 Task: Use Comedy Drum Fill Effect in this video Movie B.mp4
Action: Mouse moved to (148, 83)
Screenshot: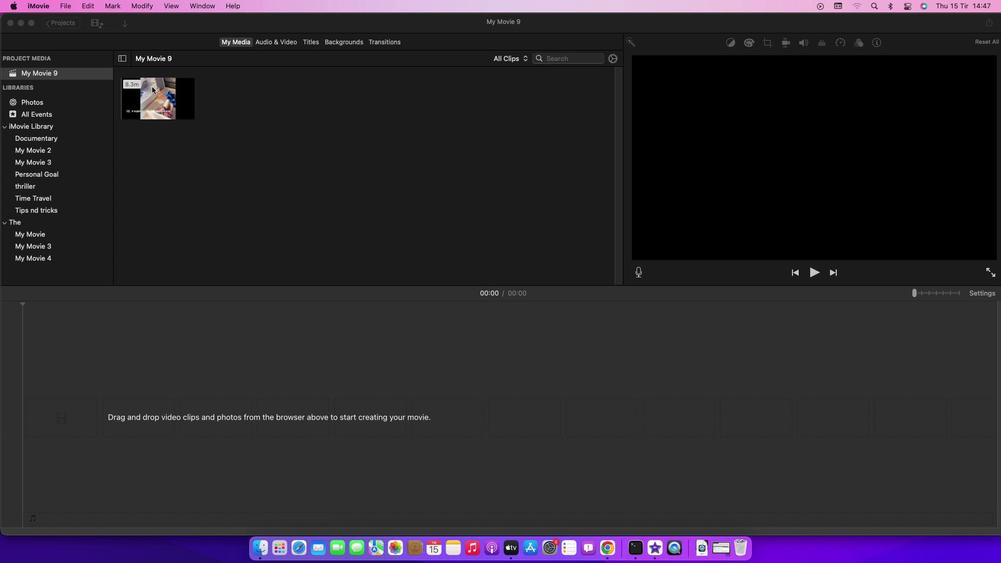 
Action: Mouse pressed left at (148, 83)
Screenshot: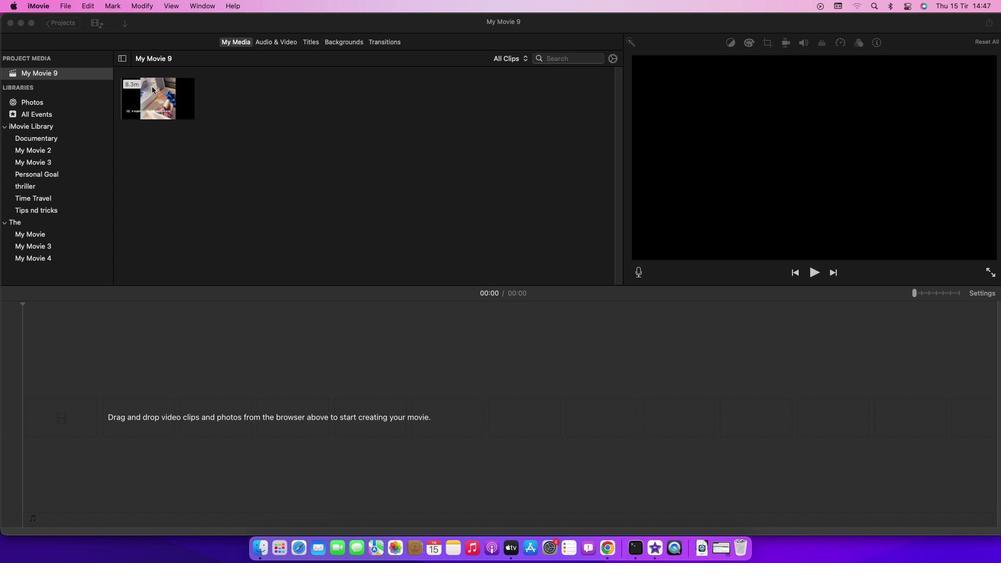 
Action: Mouse moved to (154, 82)
Screenshot: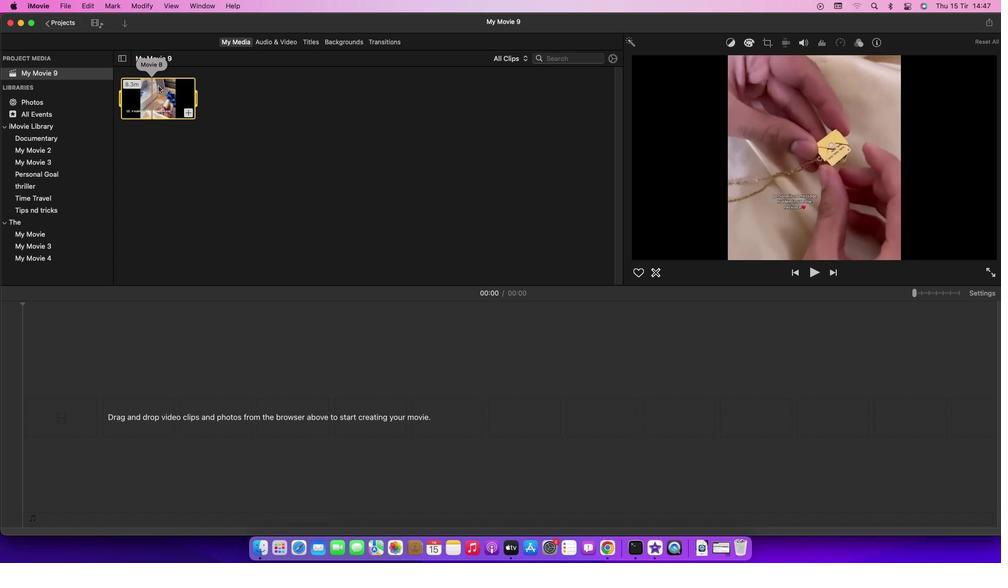 
Action: Mouse pressed left at (154, 82)
Screenshot: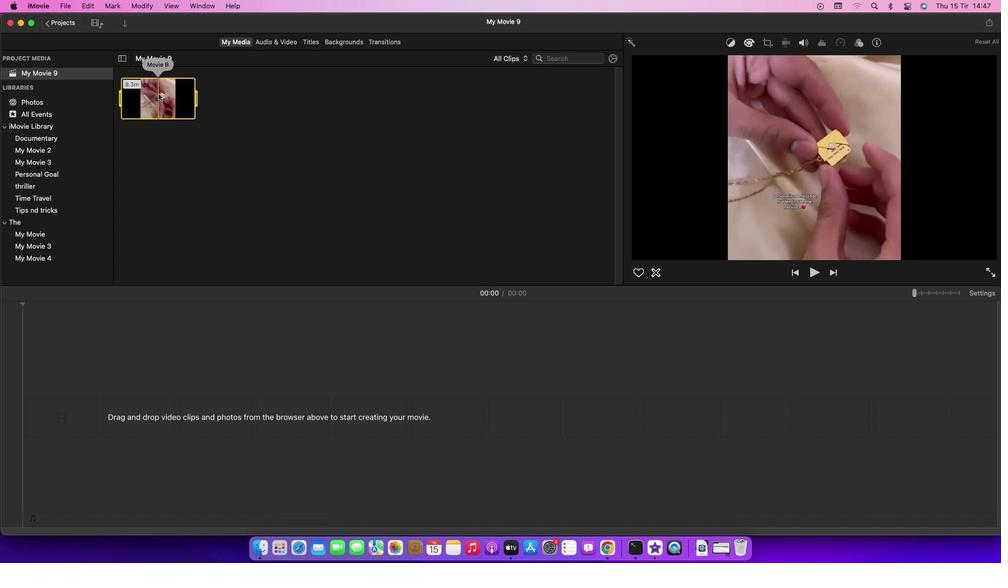 
Action: Mouse moved to (271, 38)
Screenshot: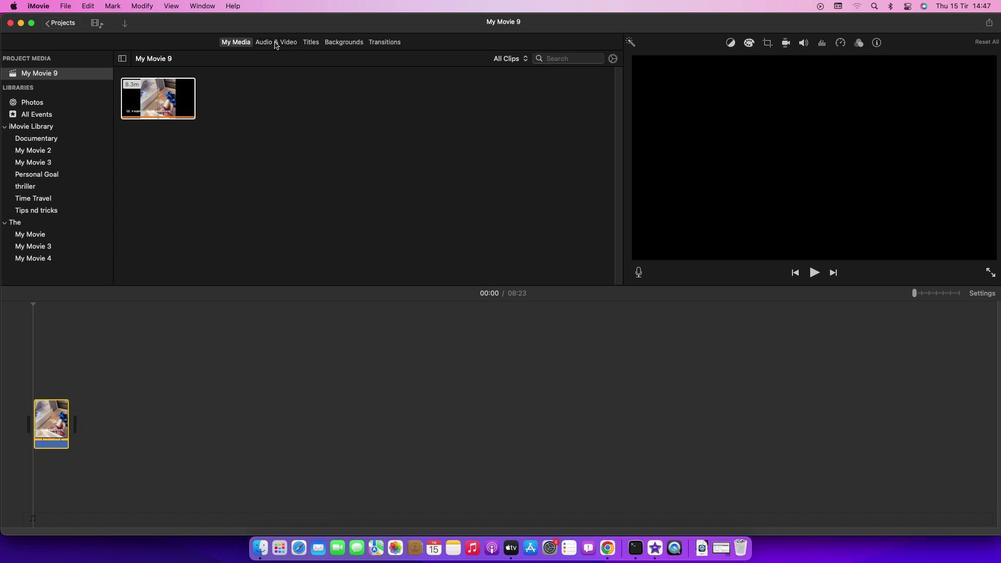 
Action: Mouse pressed left at (271, 38)
Screenshot: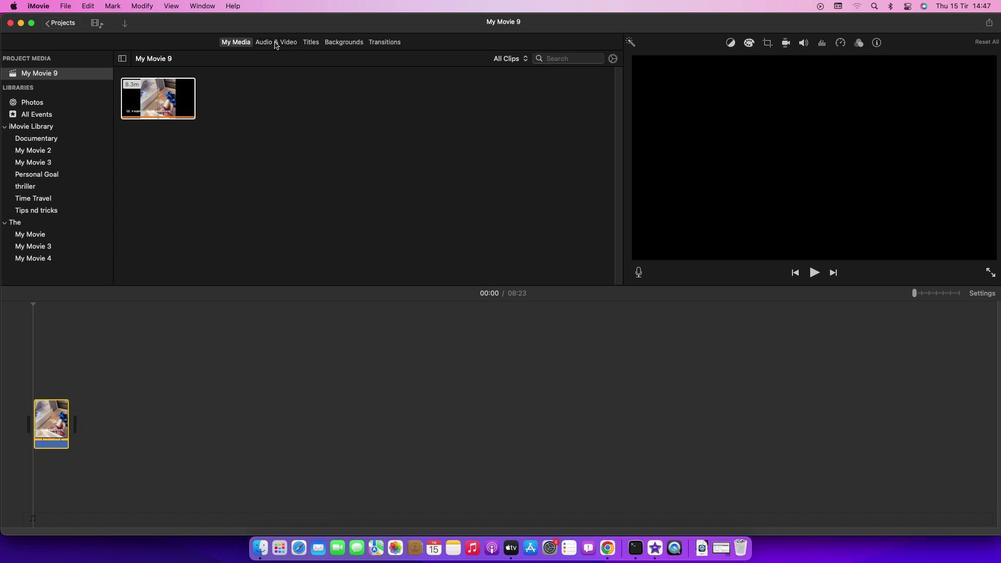 
Action: Mouse moved to (28, 94)
Screenshot: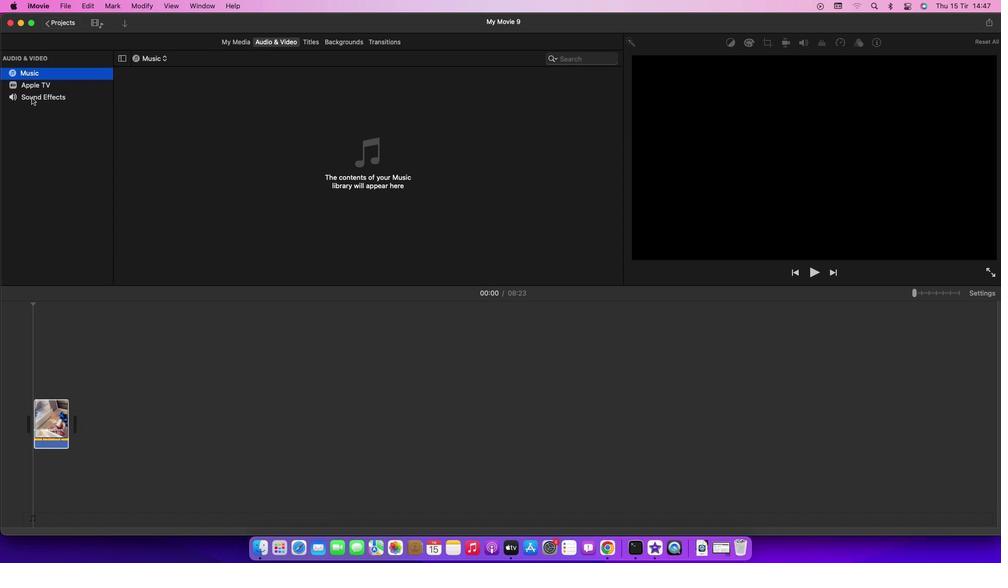 
Action: Mouse pressed left at (28, 94)
Screenshot: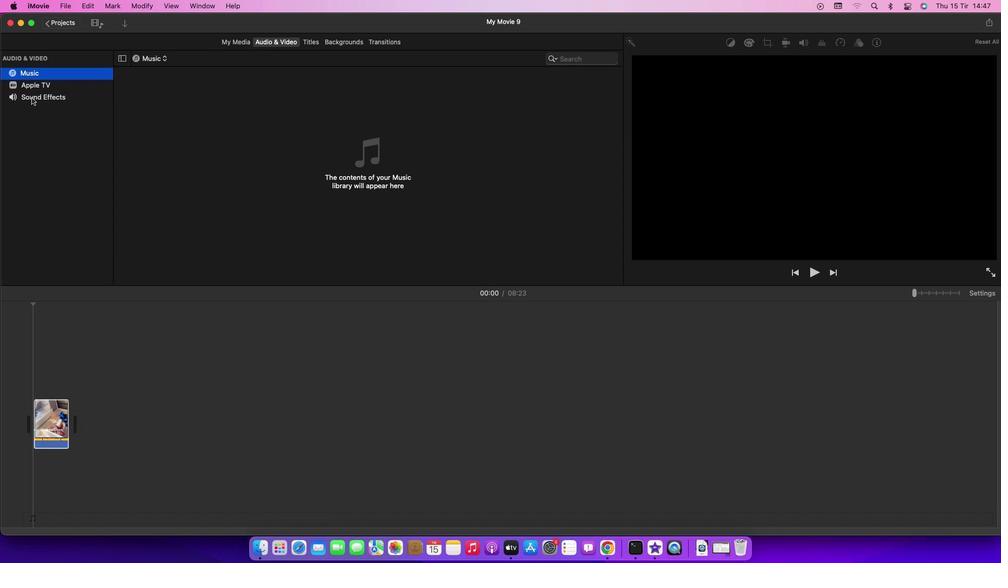 
Action: Mouse moved to (171, 240)
Screenshot: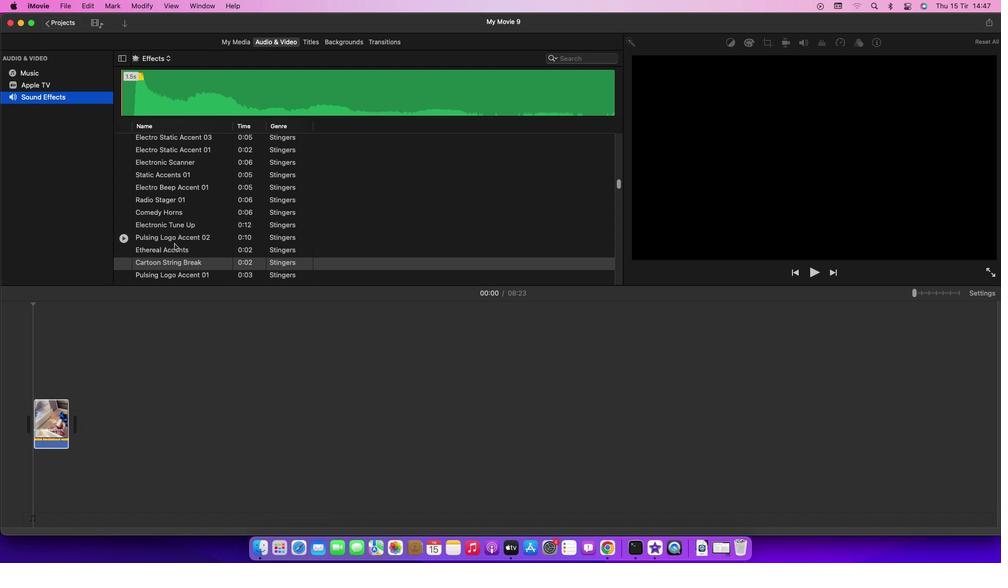 
Action: Mouse scrolled (171, 240) with delta (-2, -3)
Screenshot: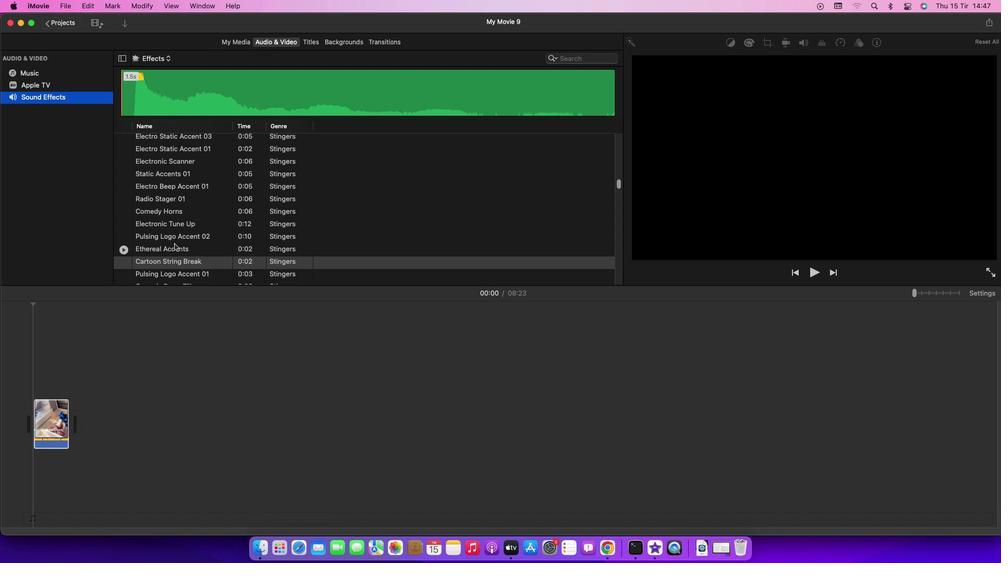 
Action: Mouse scrolled (171, 240) with delta (-2, -3)
Screenshot: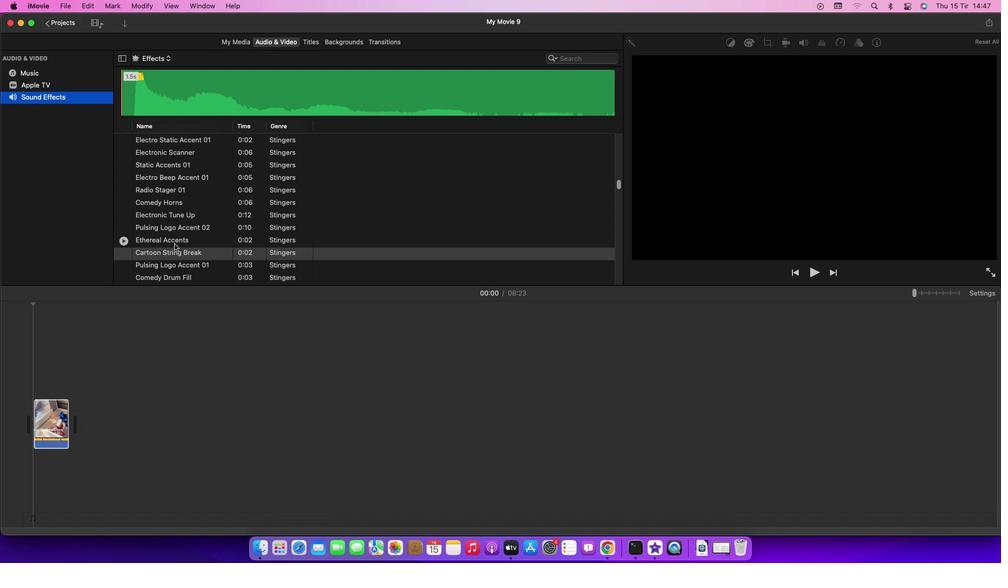 
Action: Mouse scrolled (171, 240) with delta (-2, -3)
Screenshot: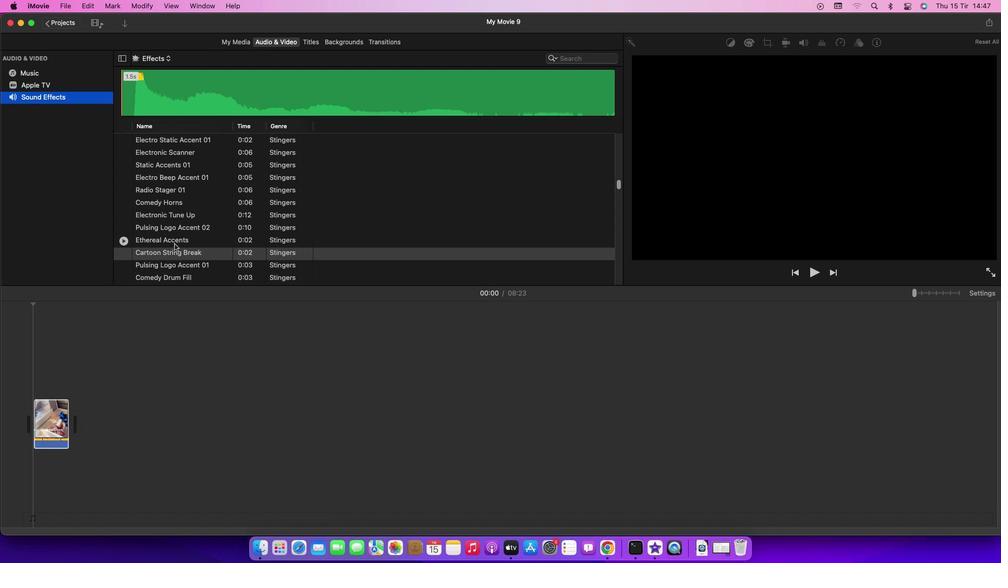 
Action: Mouse scrolled (171, 240) with delta (-2, -3)
Screenshot: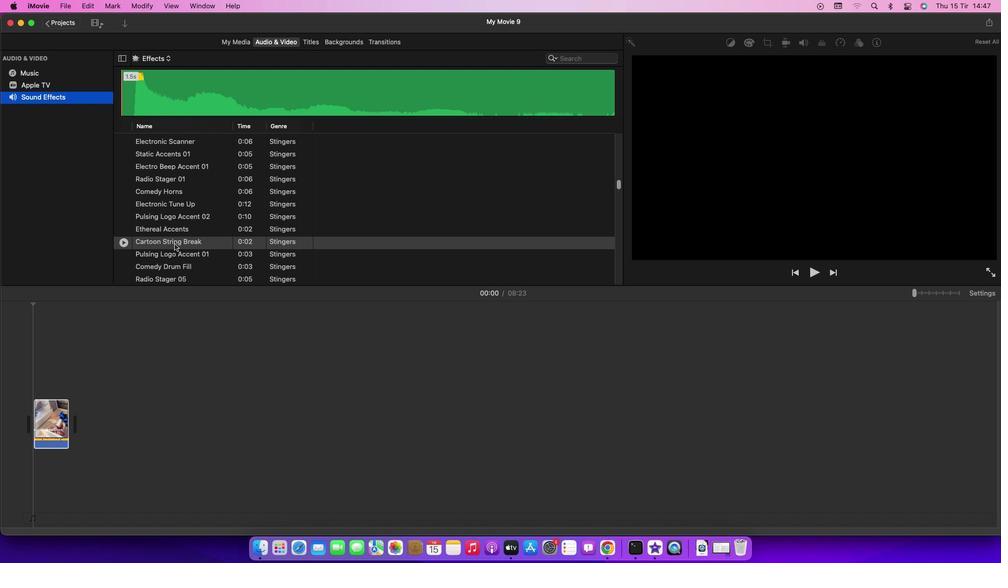 
Action: Mouse moved to (161, 267)
Screenshot: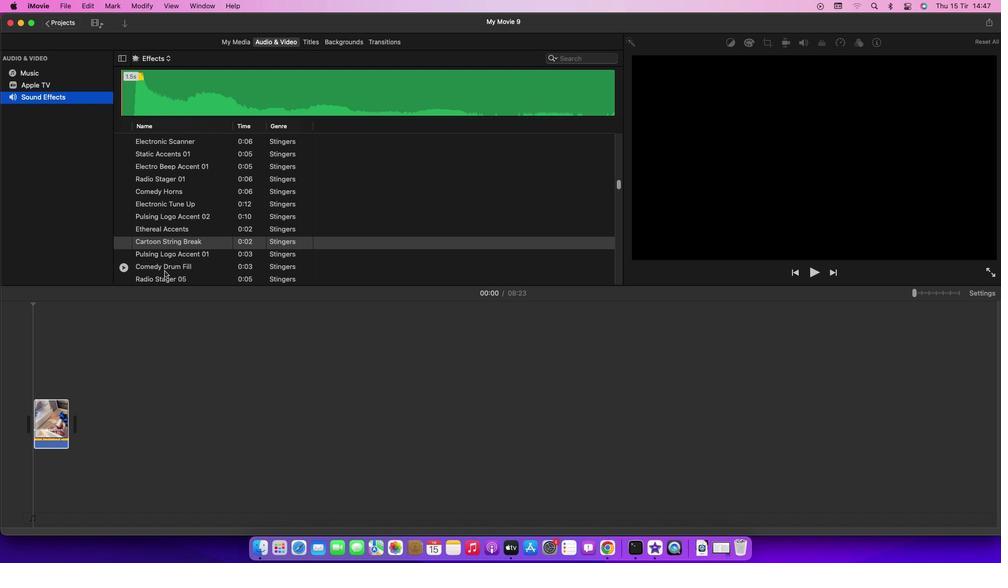 
Action: Mouse pressed left at (161, 267)
Screenshot: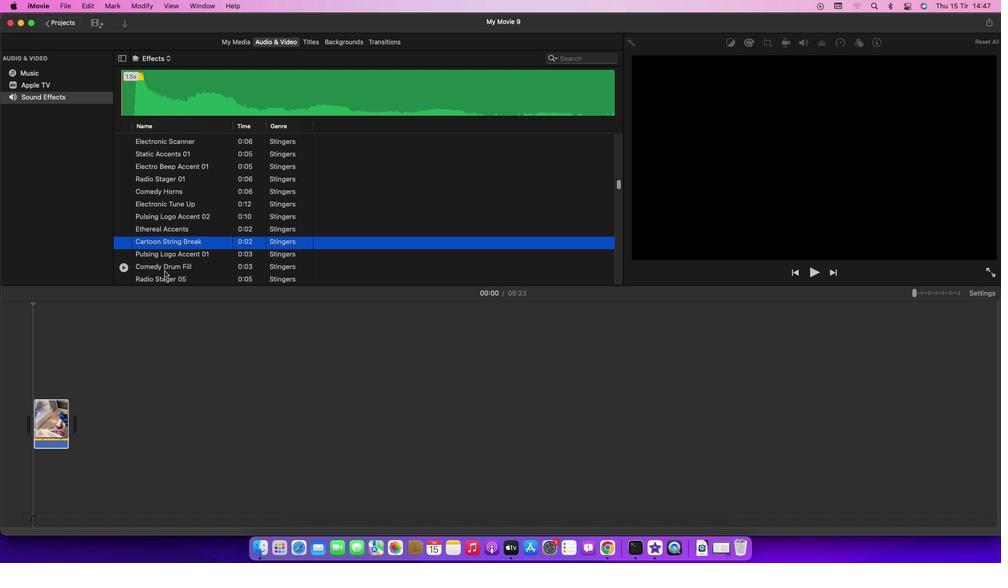 
Action: Mouse moved to (165, 265)
Screenshot: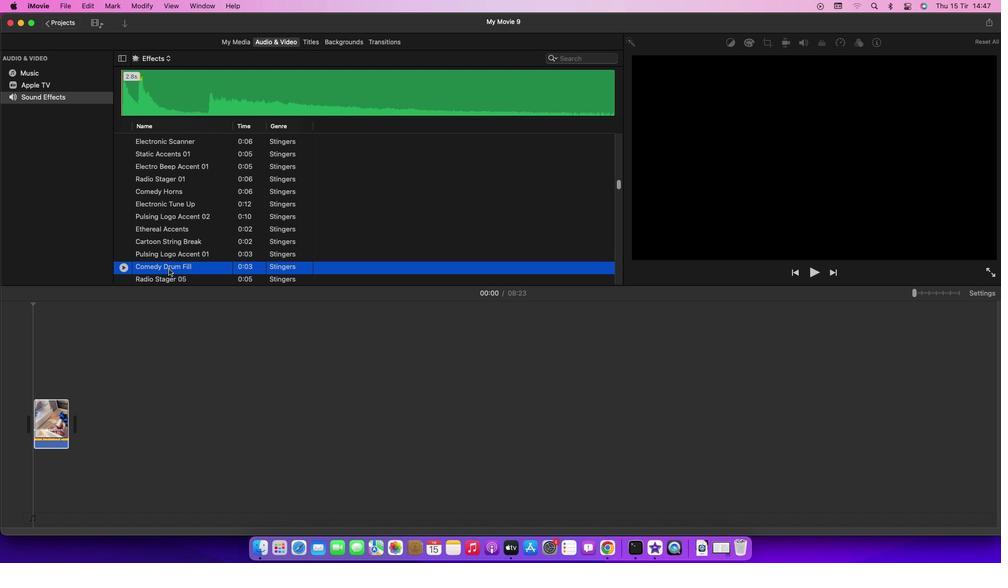 
Action: Mouse pressed left at (165, 265)
Screenshot: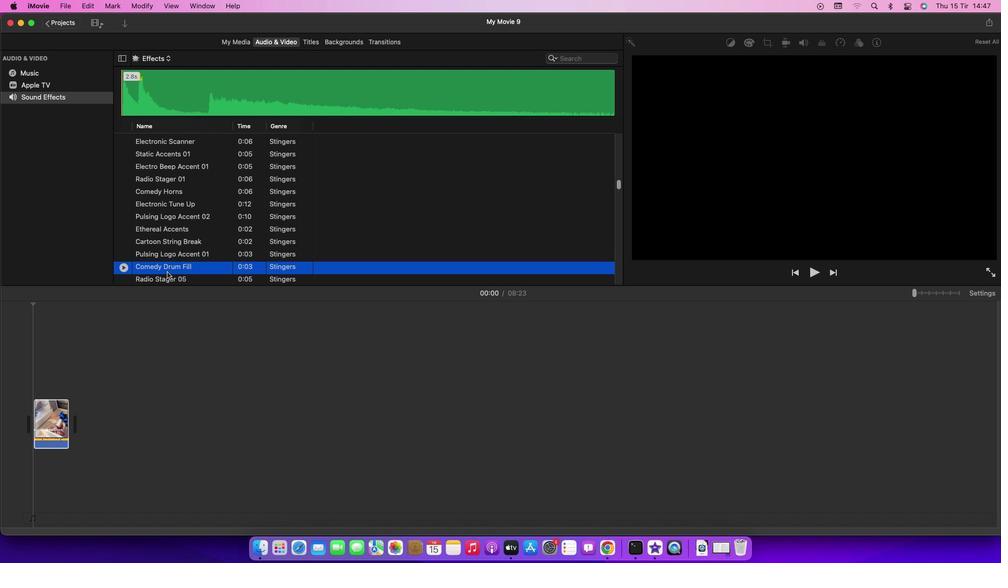
Action: Mouse moved to (191, 381)
Screenshot: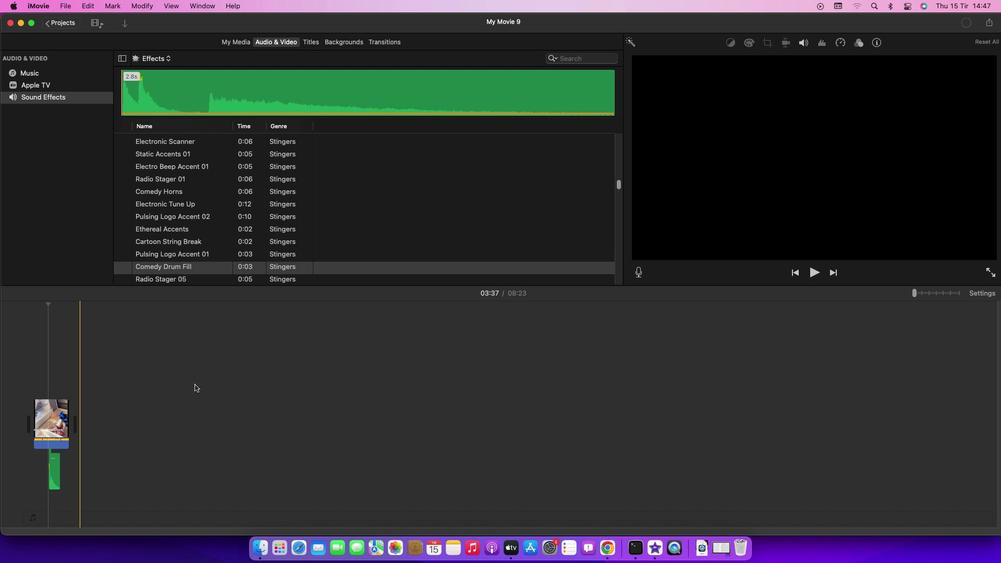 
